 Task: Add a signature Adam Smith containing 'Regards, Adam Smith' to email address softage.1@softage.net and add a folder Personal
Action: Mouse moved to (783, 126)
Screenshot: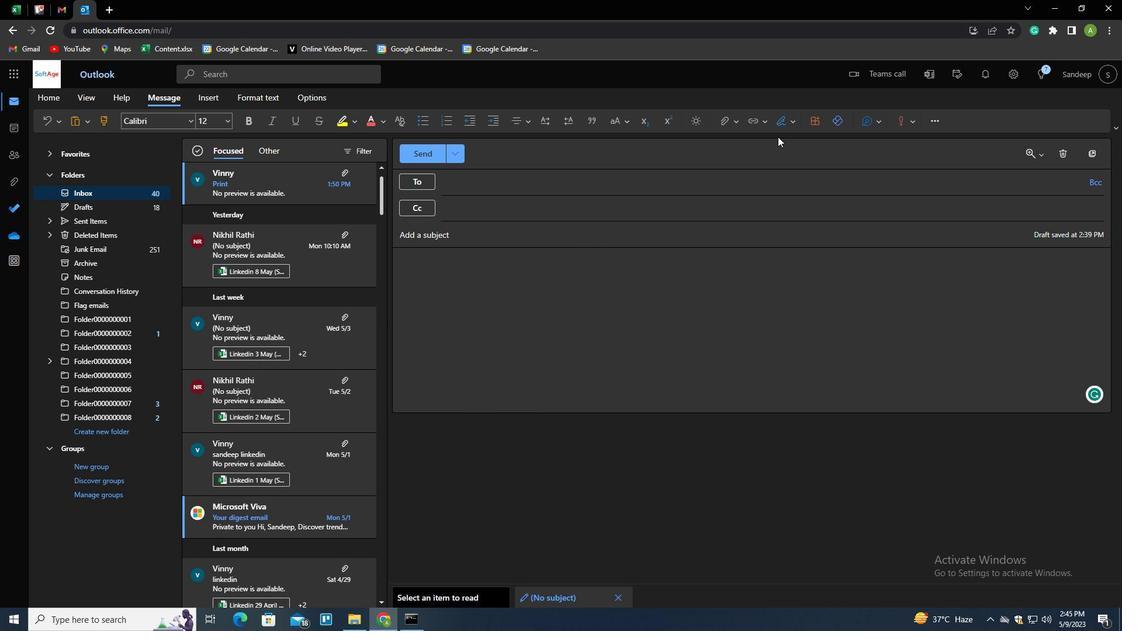 
Action: Mouse pressed left at (783, 126)
Screenshot: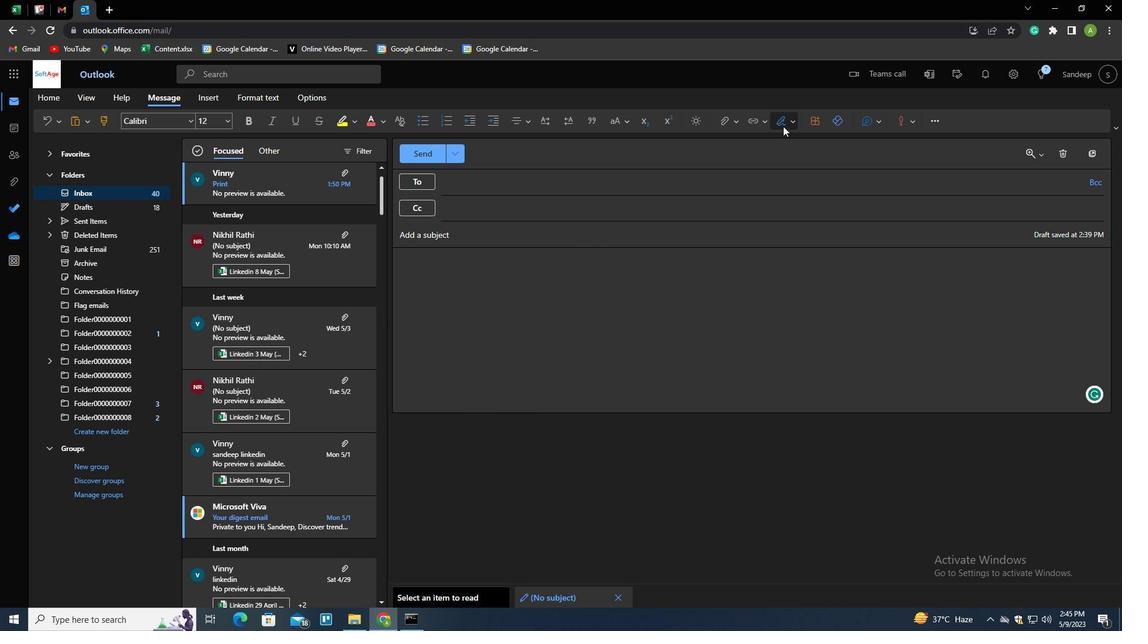 
Action: Mouse moved to (776, 142)
Screenshot: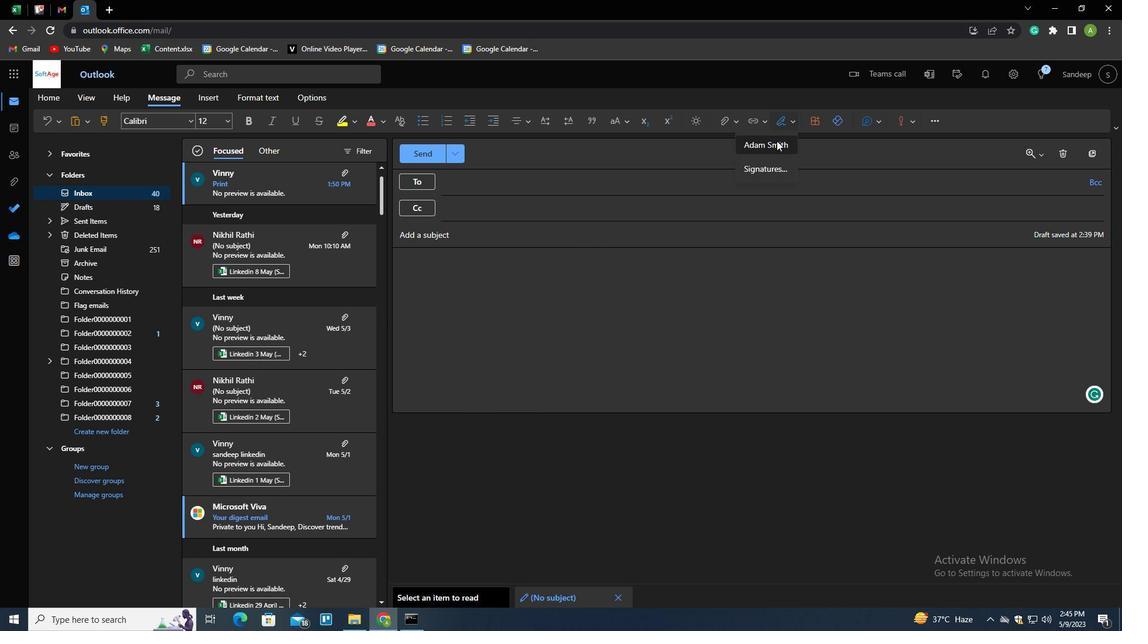 
Action: Mouse pressed left at (776, 142)
Screenshot: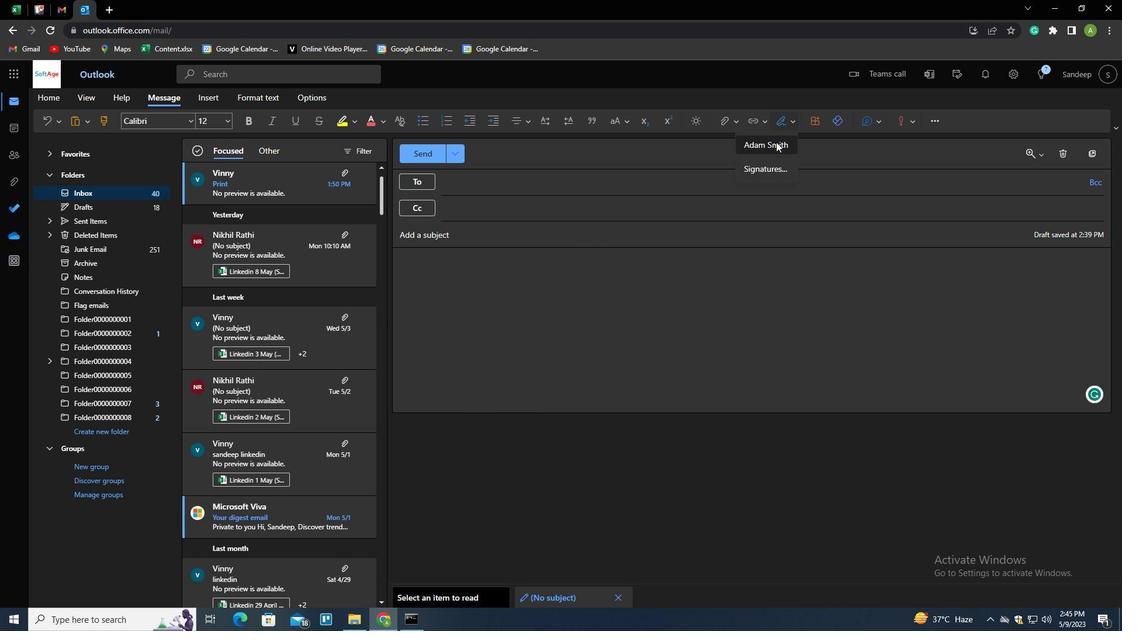 
Action: Mouse moved to (477, 183)
Screenshot: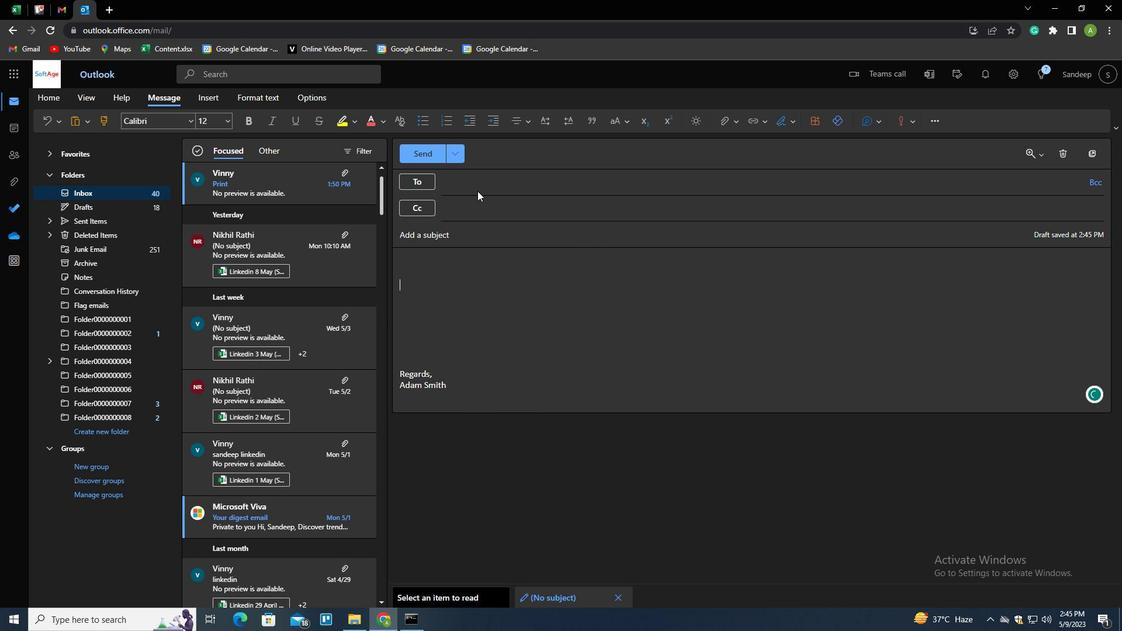 
Action: Mouse pressed left at (477, 183)
Screenshot: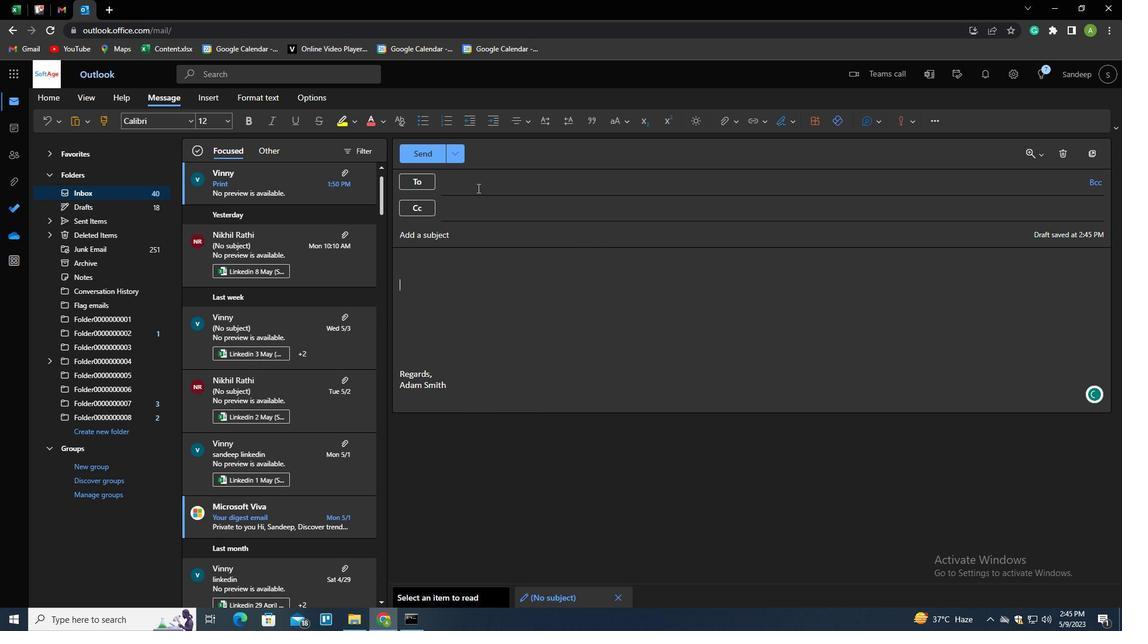 
Action: Key pressed <Key.shift>SOFTAGE.1<Key.shift>@,<Key.backspace>SOF
Screenshot: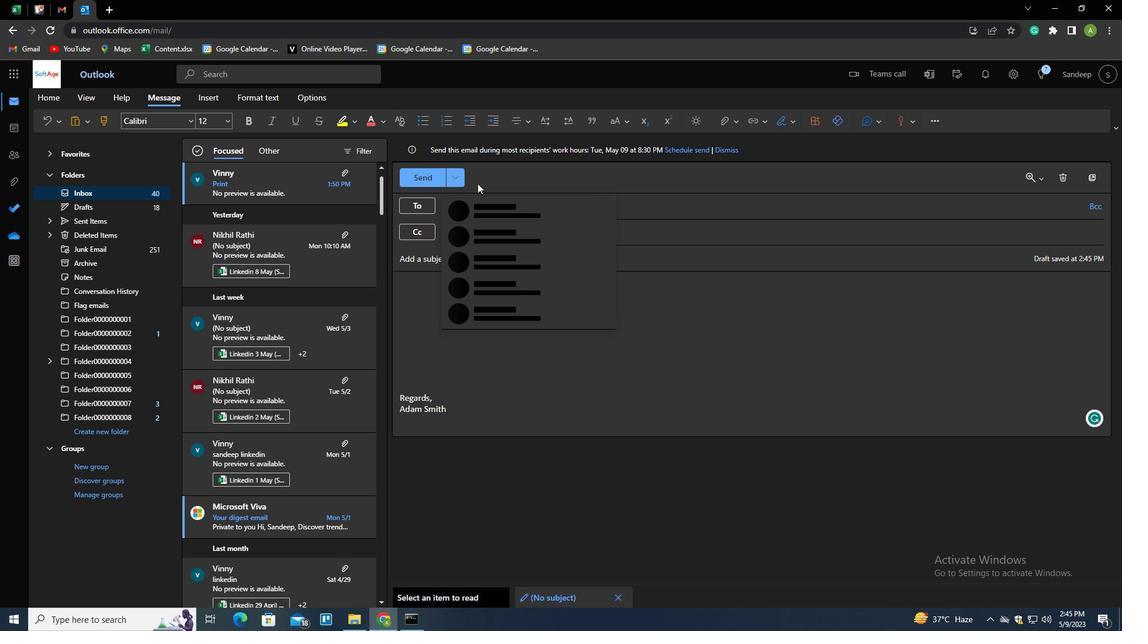 
Action: Mouse moved to (523, 185)
Screenshot: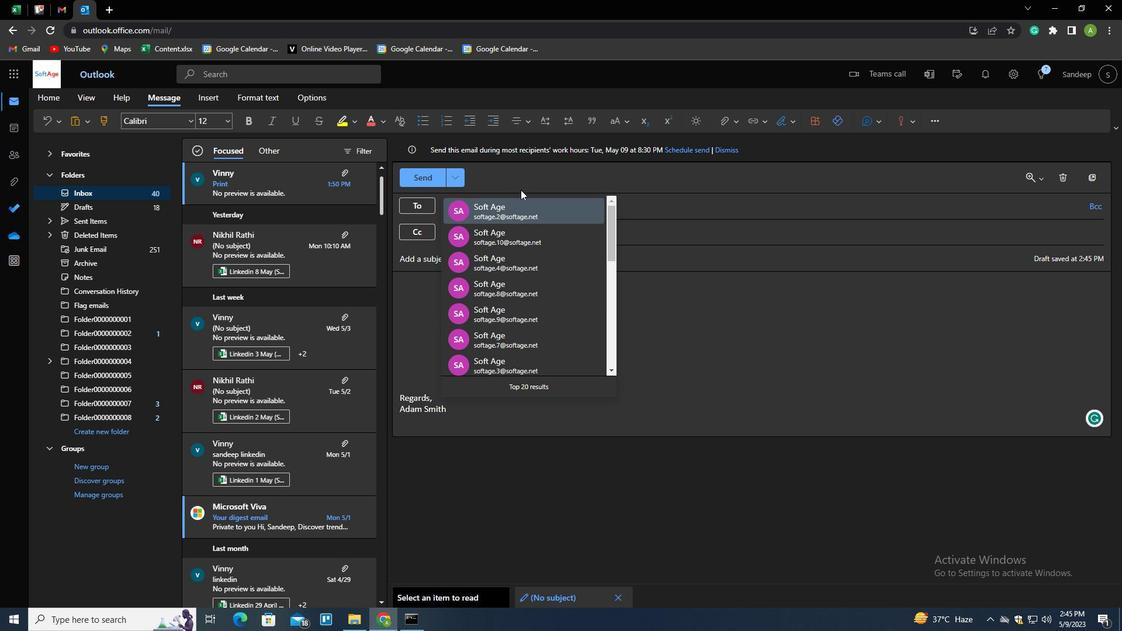 
Action: Mouse pressed left at (523, 185)
Screenshot: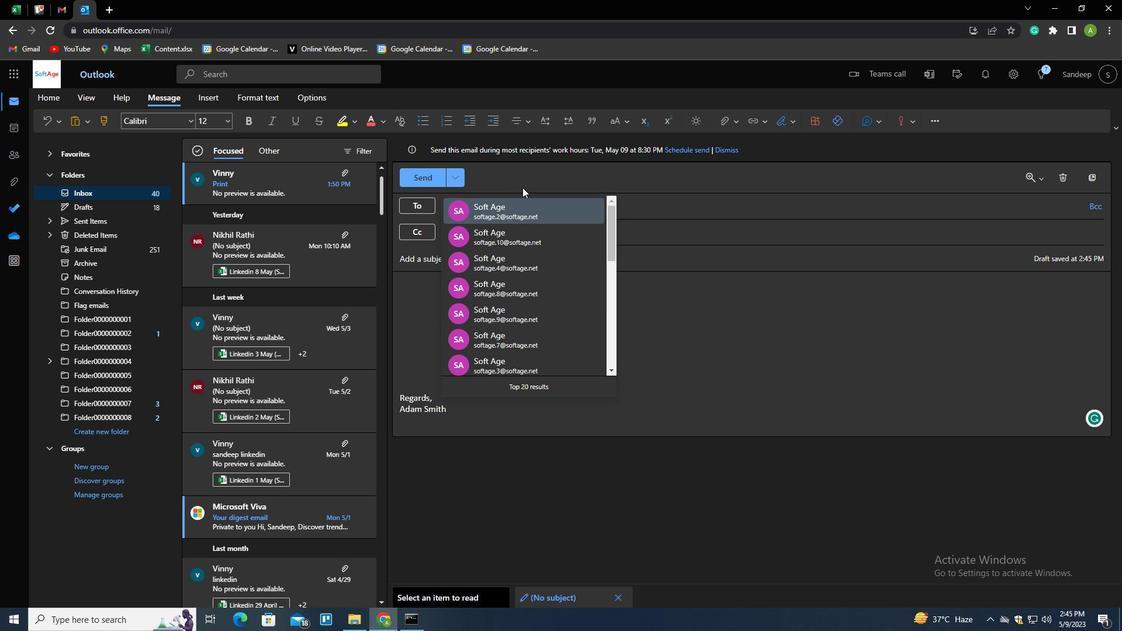 
Action: Mouse moved to (520, 209)
Screenshot: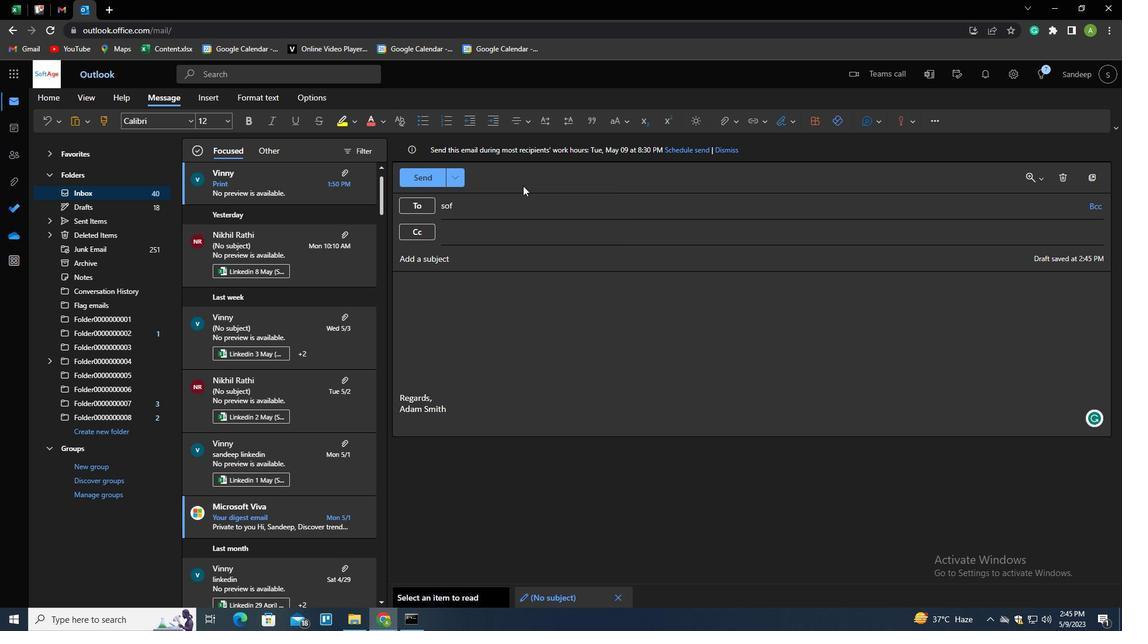 
Action: Mouse pressed left at (520, 209)
Screenshot: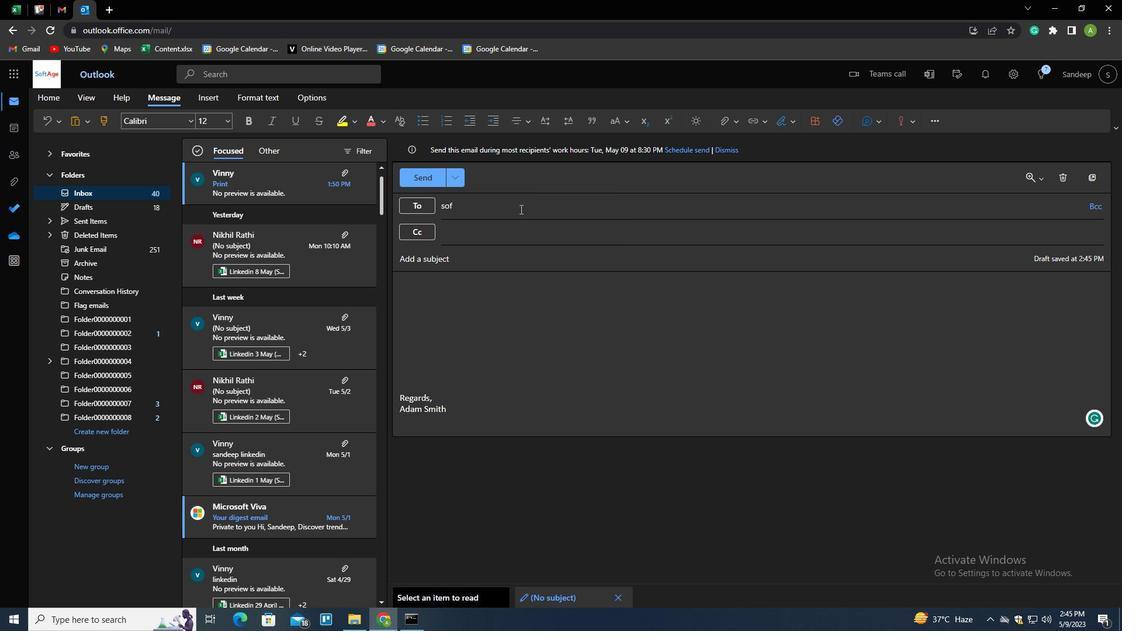 
Action: Key pressed TAGE.1<Key.shift>@<Key.down><Key.down>
Screenshot: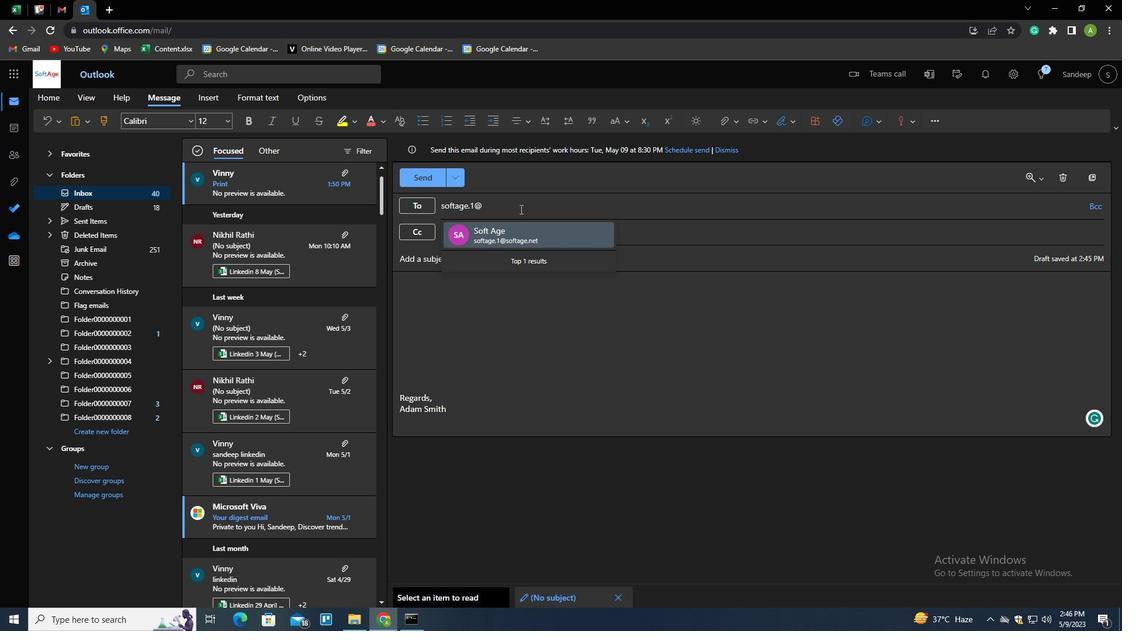 
Action: Mouse moved to (556, 229)
Screenshot: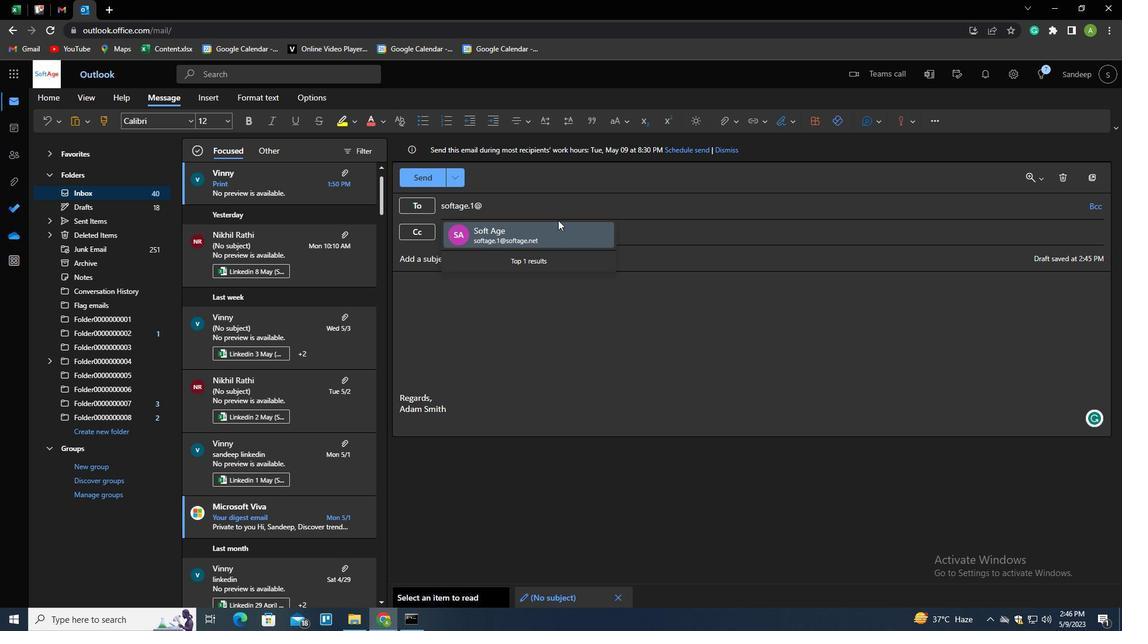 
Action: Mouse pressed left at (556, 229)
Screenshot: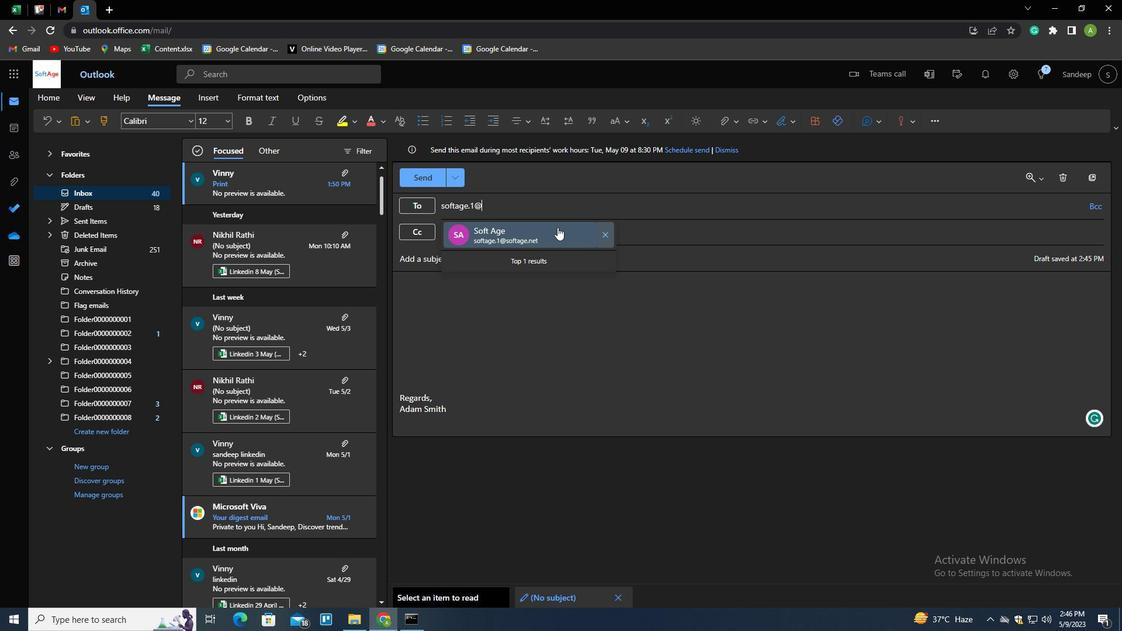 
Action: Mouse moved to (535, 313)
Screenshot: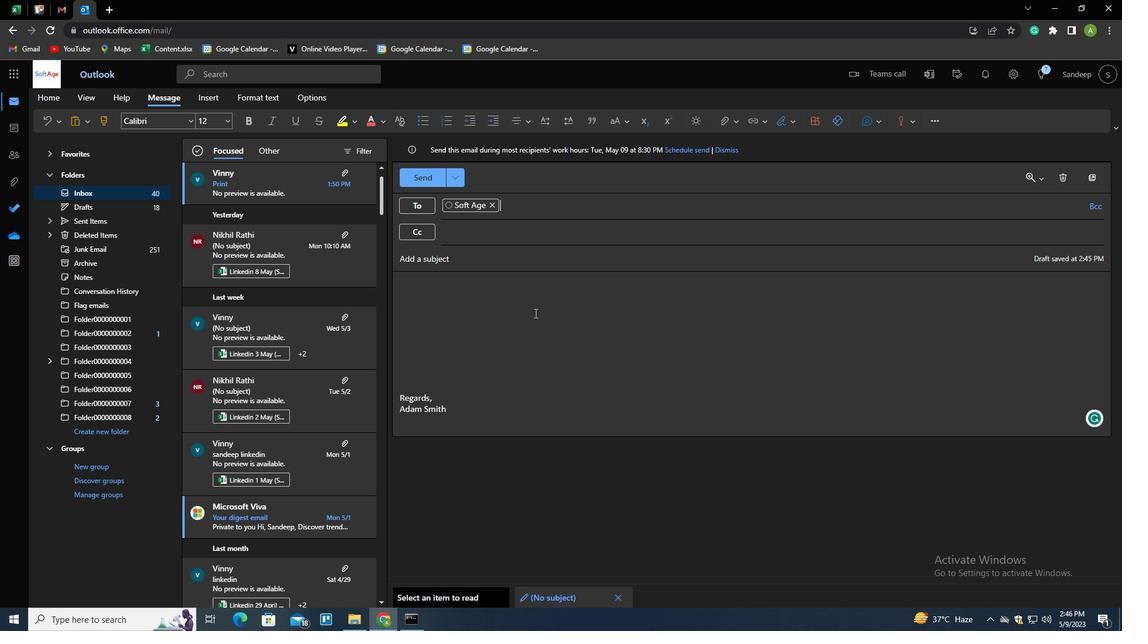 
Action: Mouse pressed left at (535, 313)
Screenshot: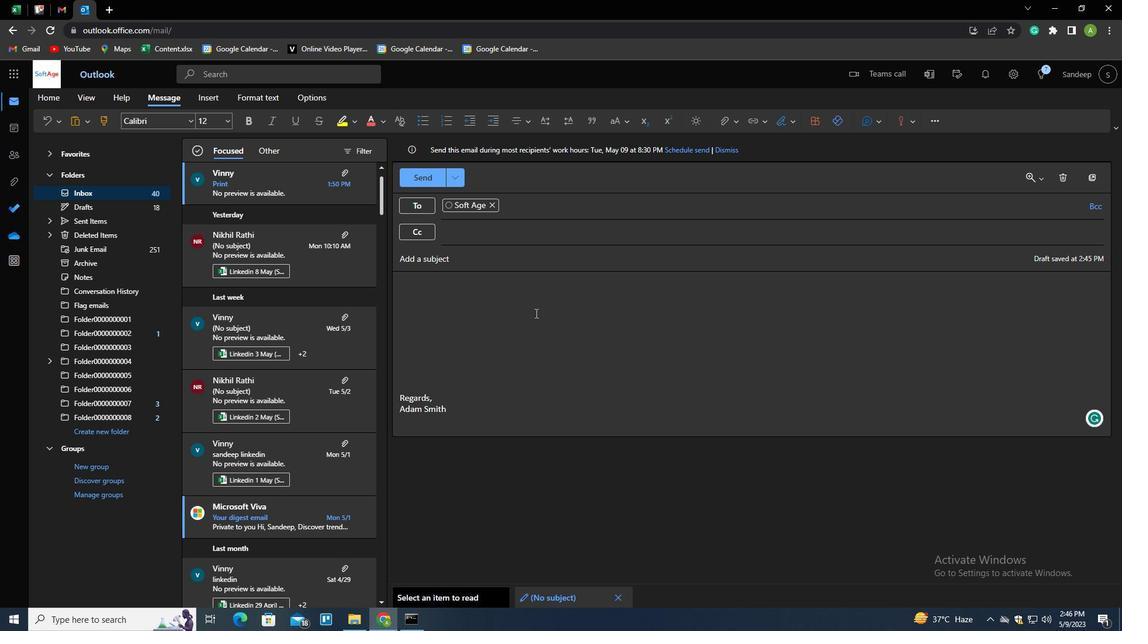 
Action: Mouse moved to (105, 428)
Screenshot: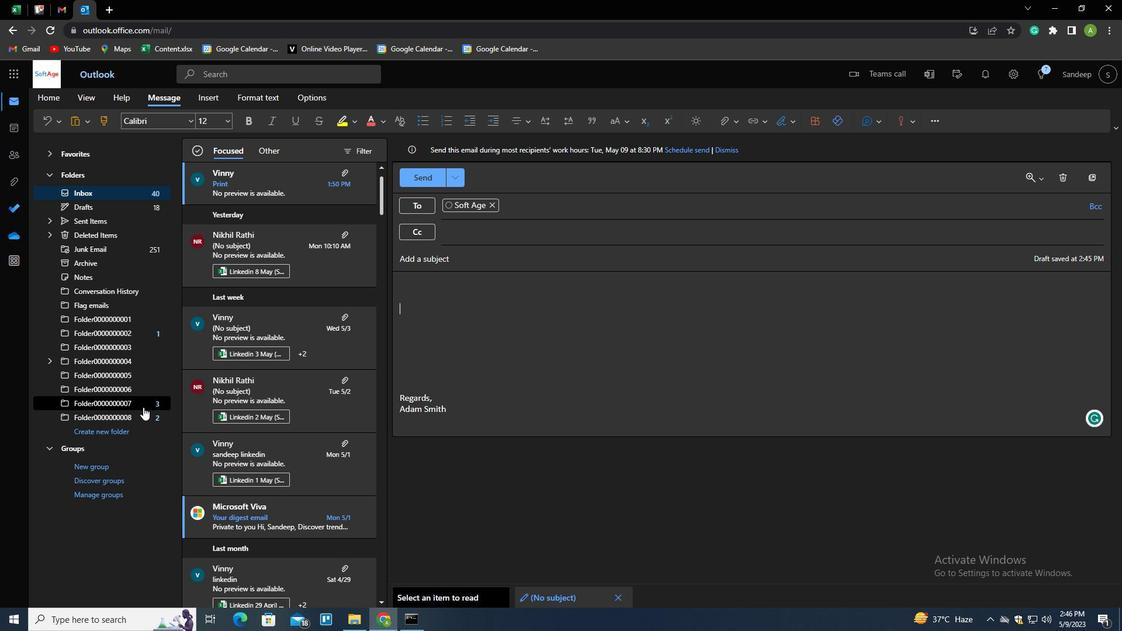 
Action: Mouse pressed left at (105, 428)
Screenshot: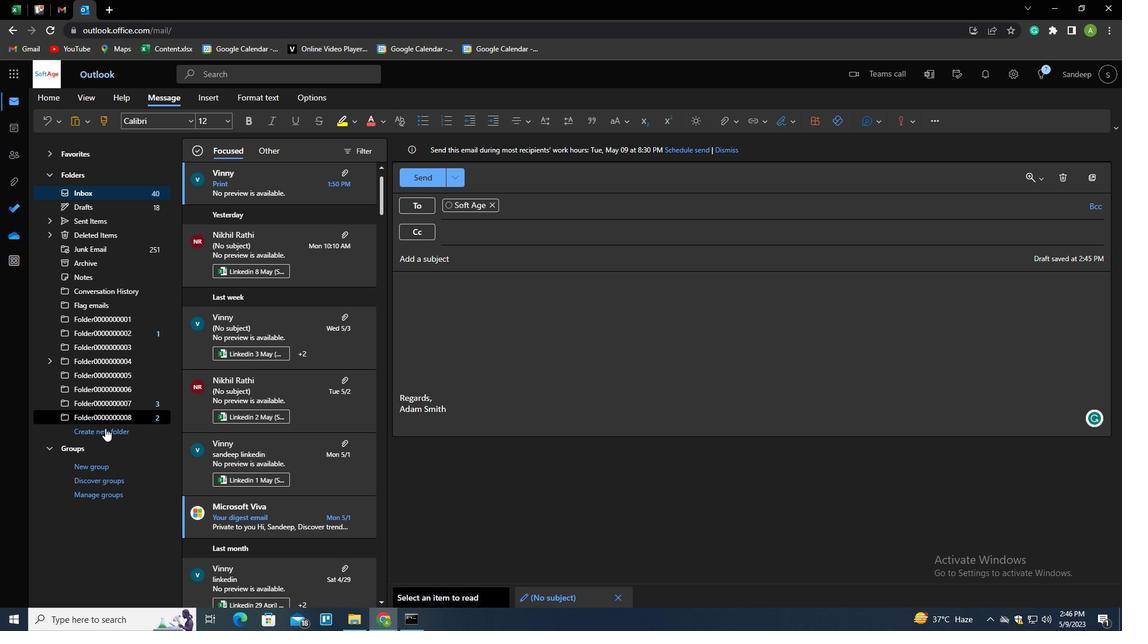 
Action: Mouse moved to (108, 433)
Screenshot: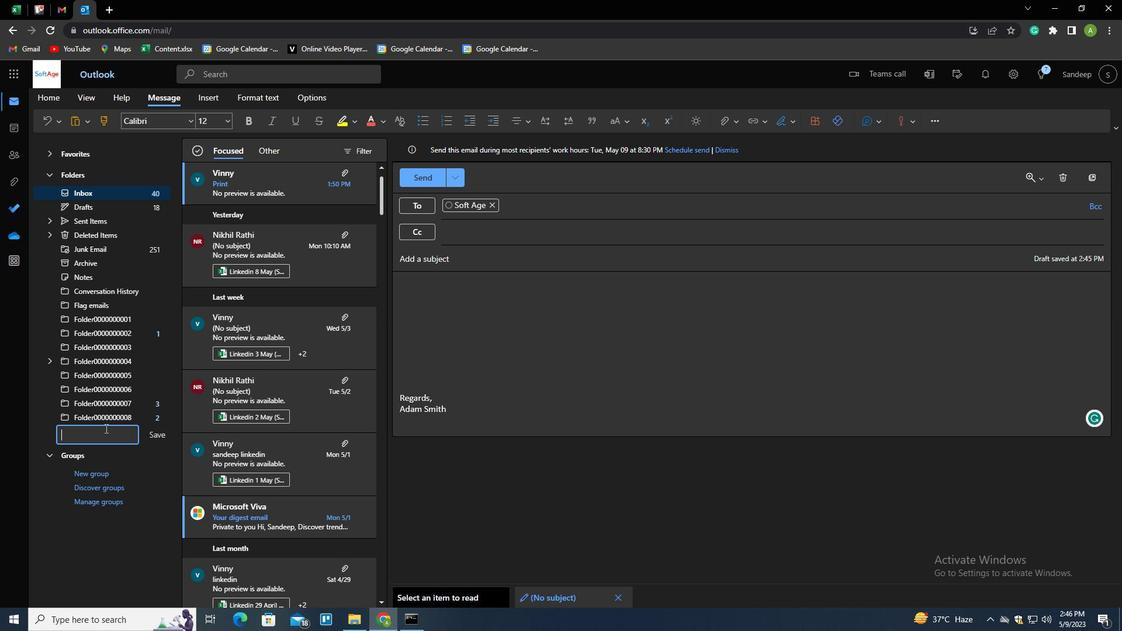 
Action: Mouse pressed left at (108, 433)
Screenshot: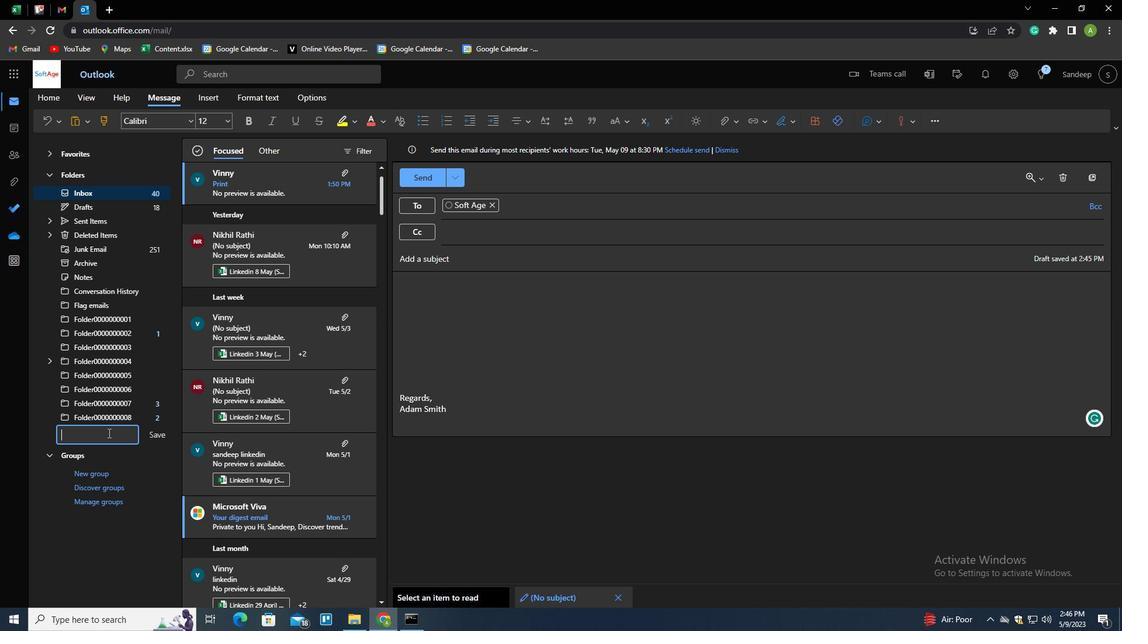 
Action: Key pressed <Key.shift>O<Key.backspace><Key.shift>PERSONAL<Key.space><Key.shift>FOLDER
Screenshot: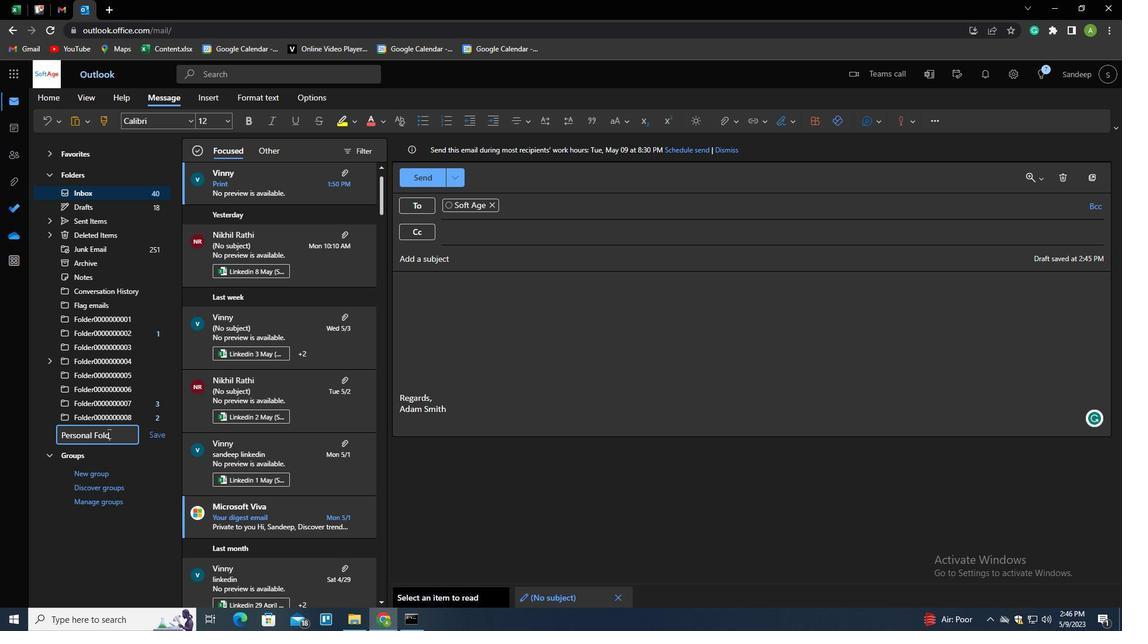 
Action: Mouse moved to (164, 435)
Screenshot: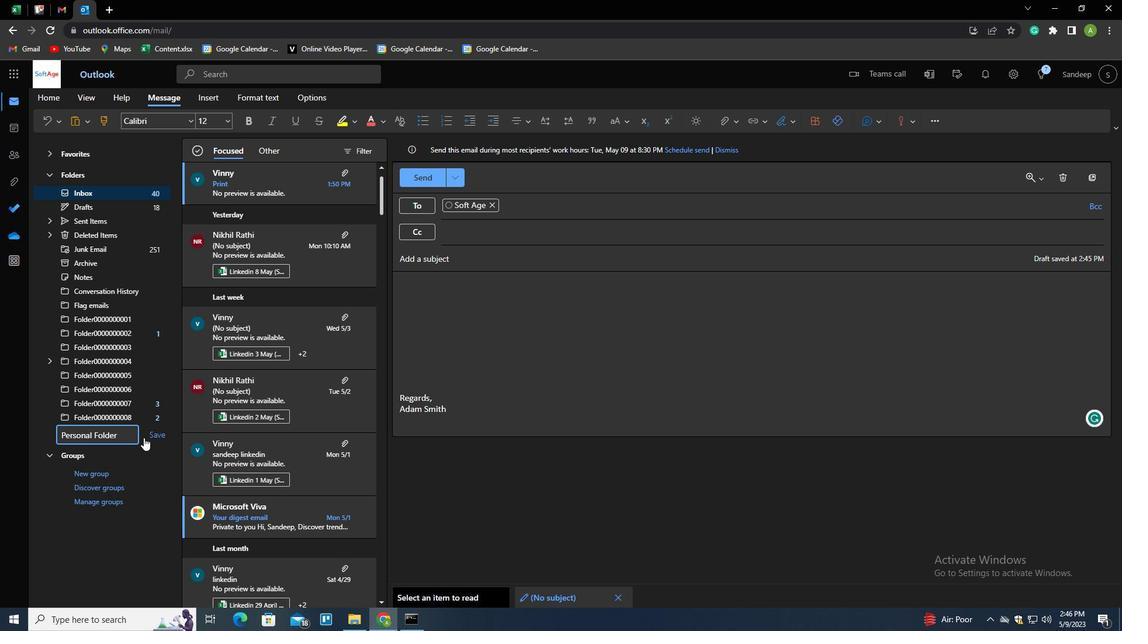 
Action: Mouse pressed left at (164, 435)
Screenshot: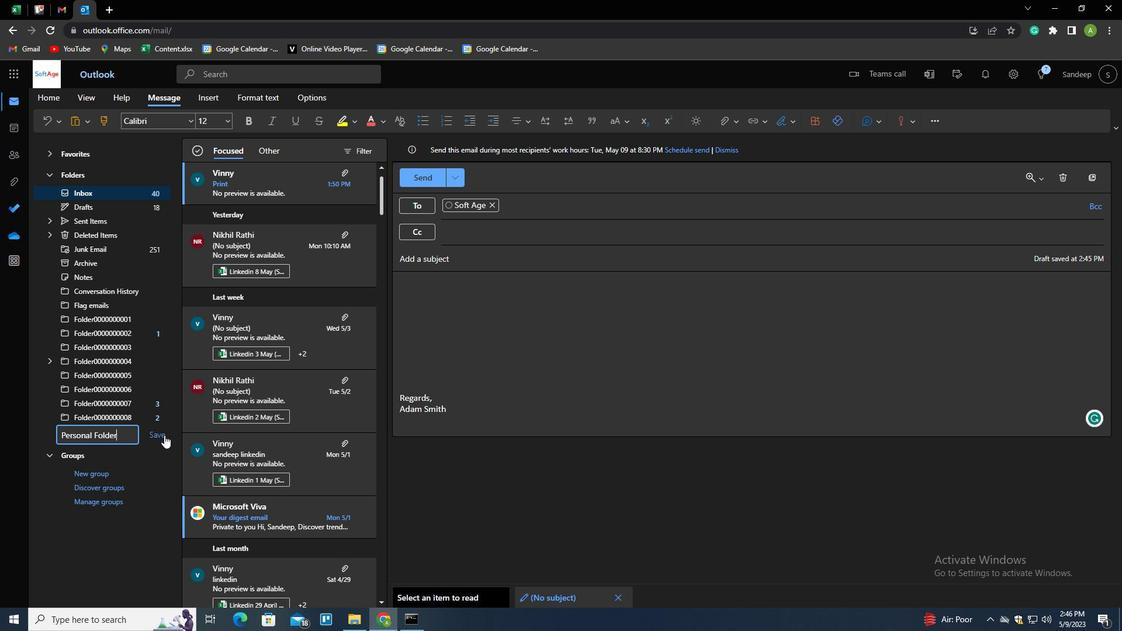 
Action: Mouse moved to (155, 489)
Screenshot: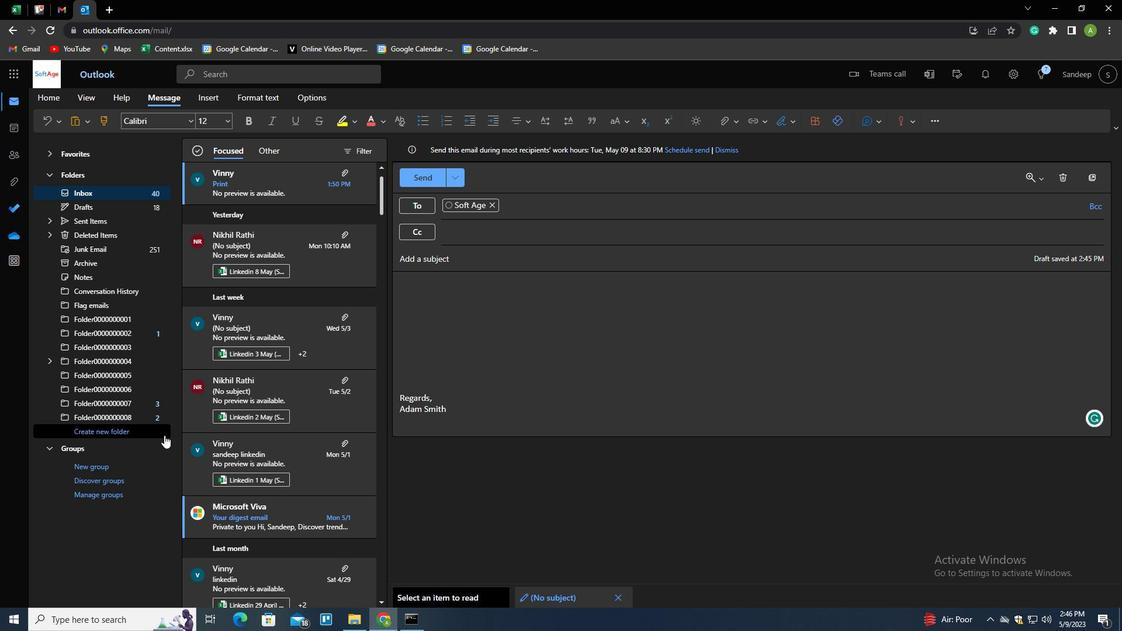 
